 Task: Select work in the section phone type.
Action: Mouse moved to (359, 225)
Screenshot: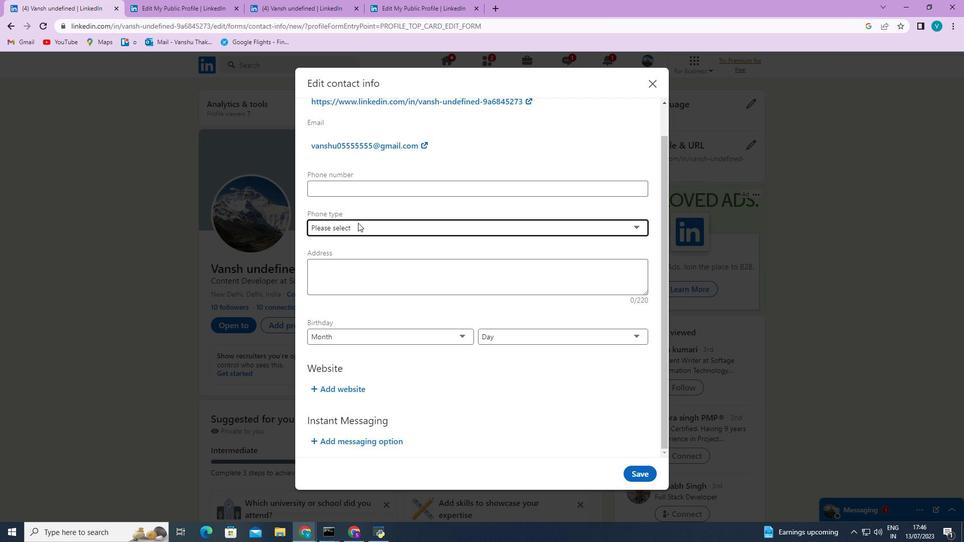 
Action: Mouse pressed left at (359, 225)
Screenshot: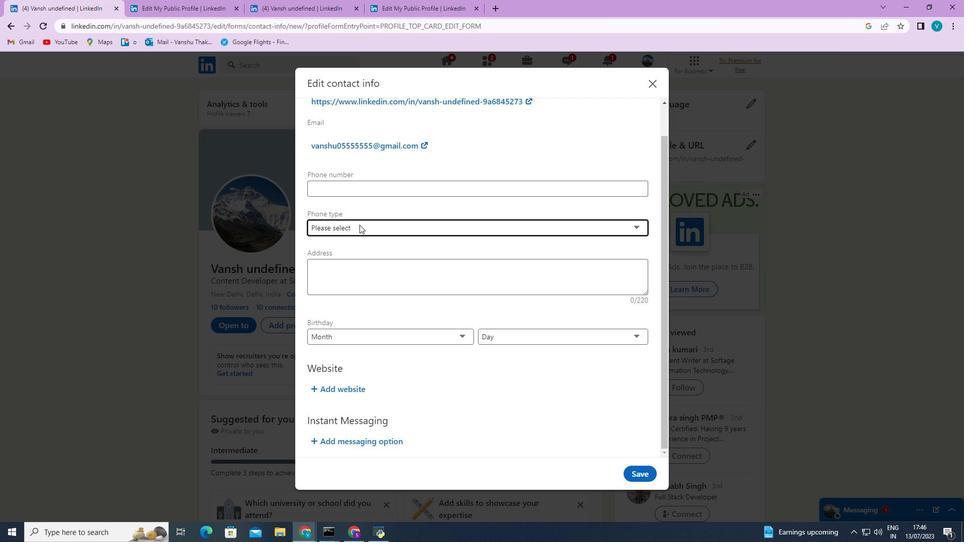 
Action: Mouse moved to (340, 263)
Screenshot: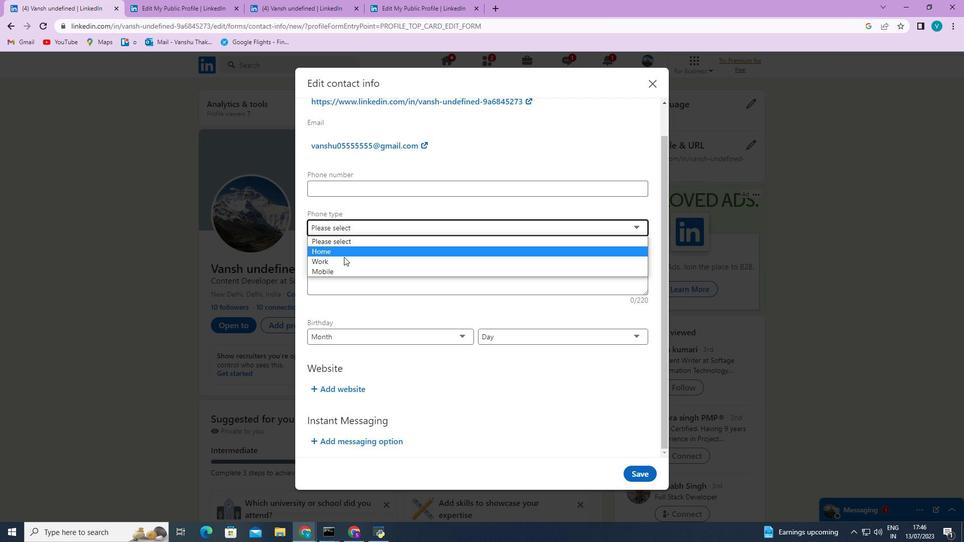 
Action: Mouse pressed left at (340, 263)
Screenshot: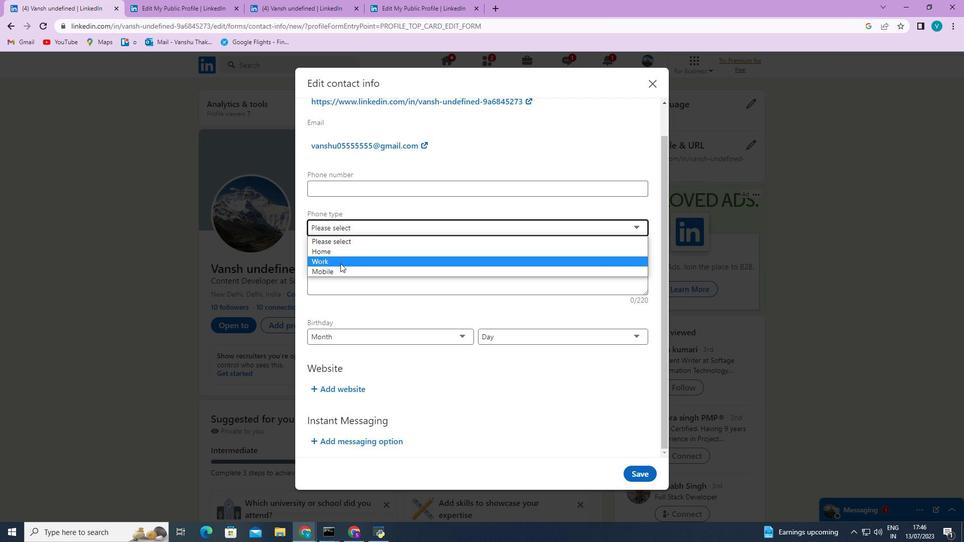 
